Task: Add Siddha Flower Essences Relief to the cart.
Action: Mouse moved to (287, 144)
Screenshot: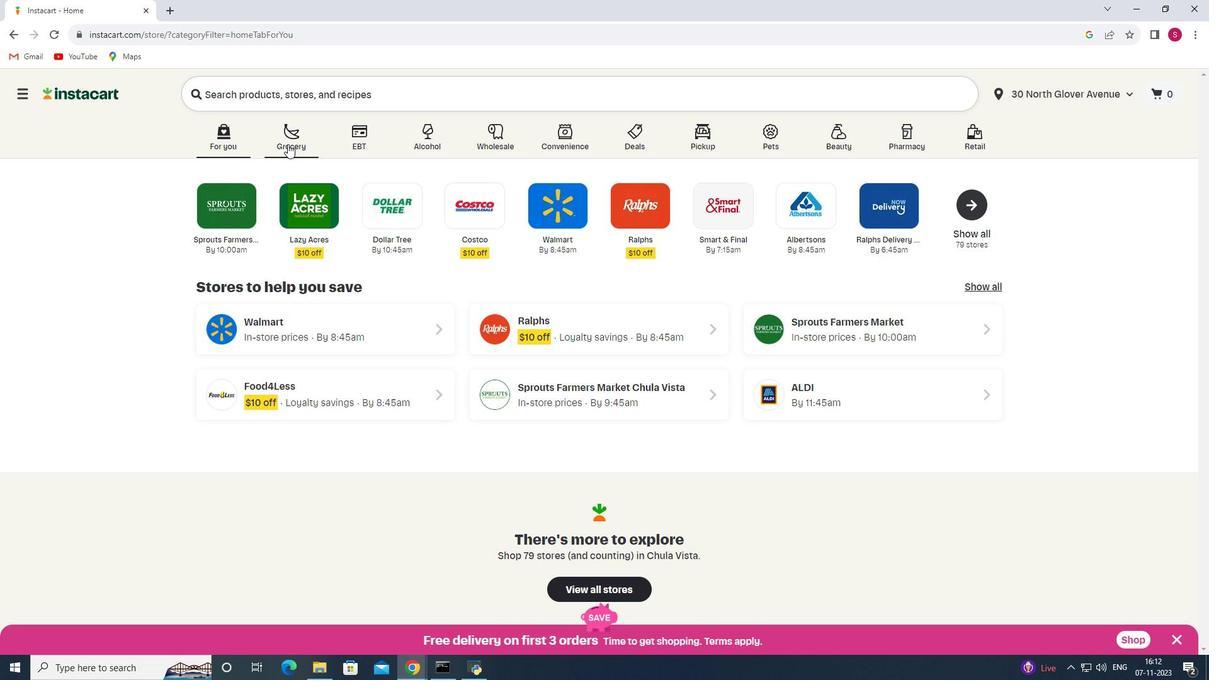 
Action: Mouse pressed left at (287, 144)
Screenshot: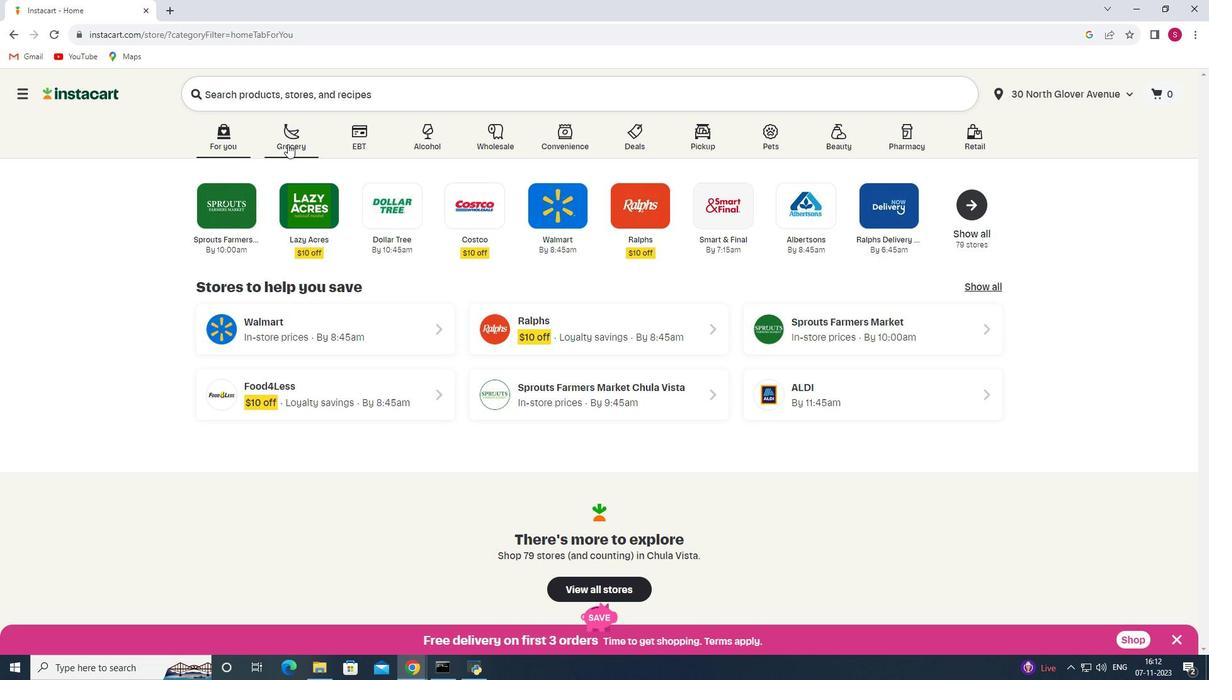 
Action: Mouse moved to (334, 361)
Screenshot: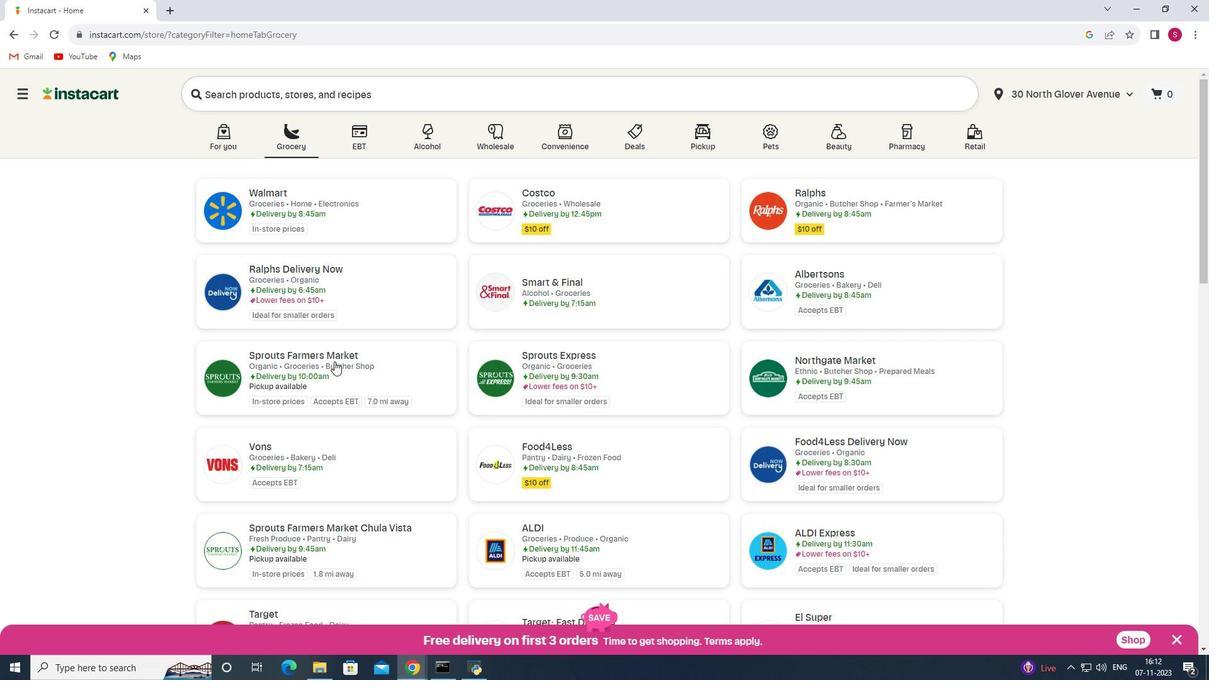 
Action: Mouse pressed left at (334, 361)
Screenshot: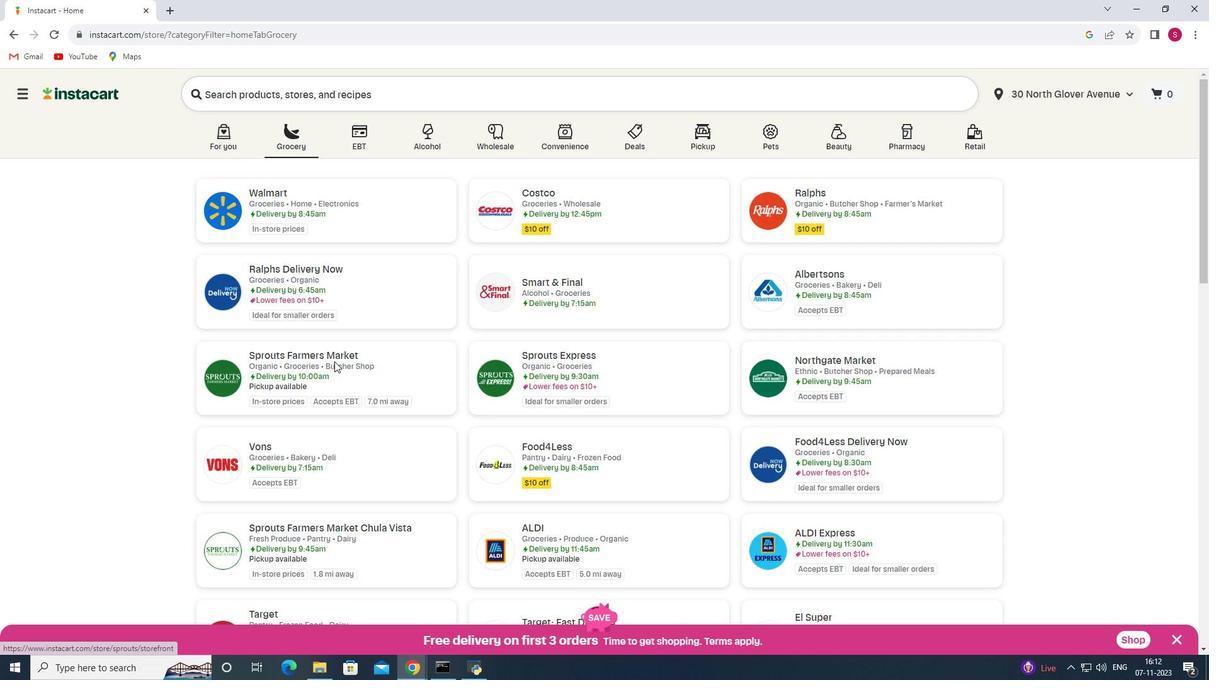
Action: Mouse moved to (81, 362)
Screenshot: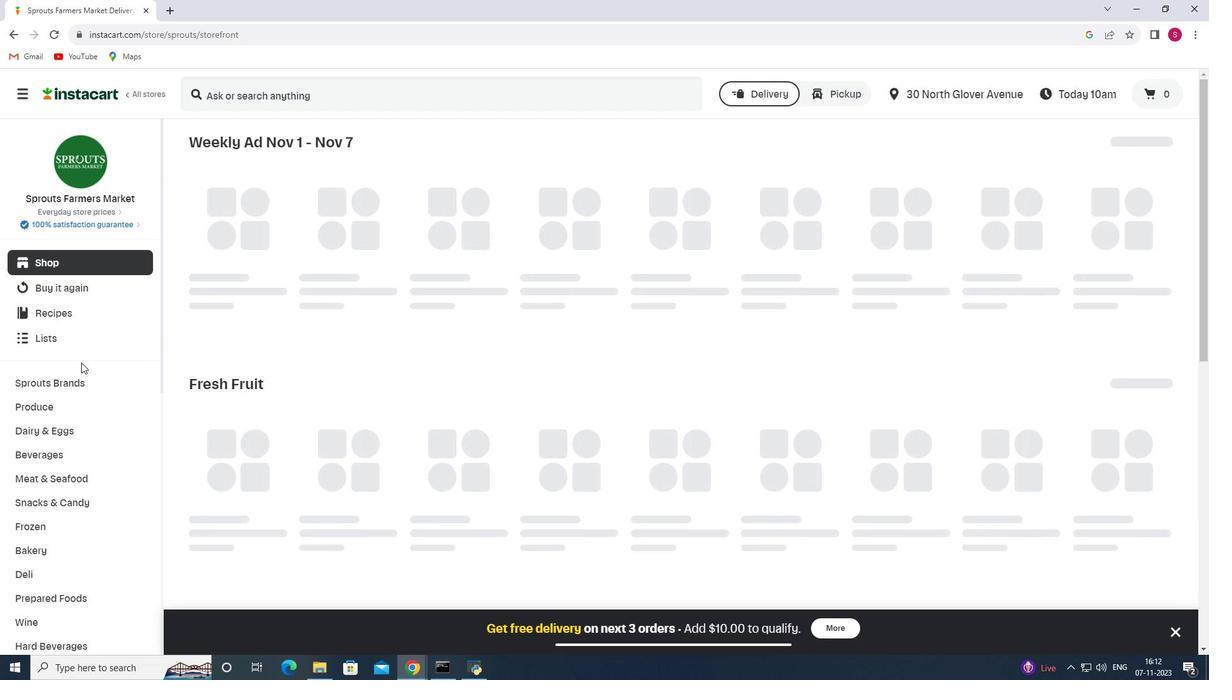 
Action: Mouse scrolled (81, 362) with delta (0, 0)
Screenshot: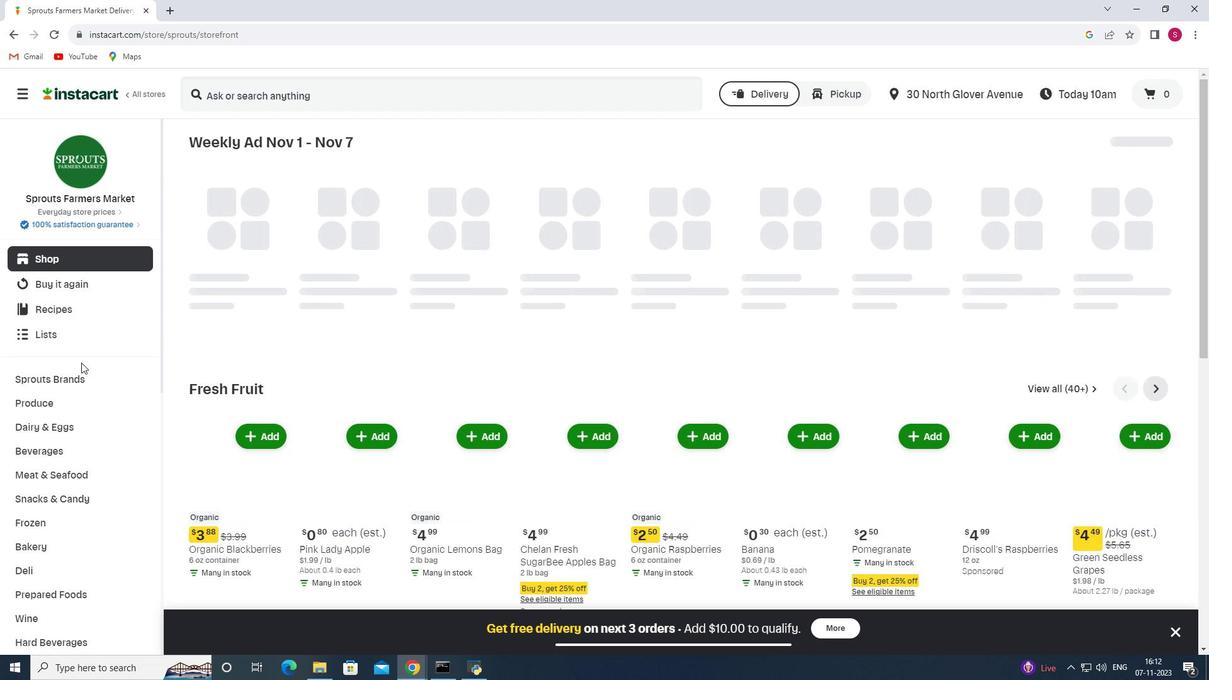 
Action: Mouse scrolled (81, 362) with delta (0, 0)
Screenshot: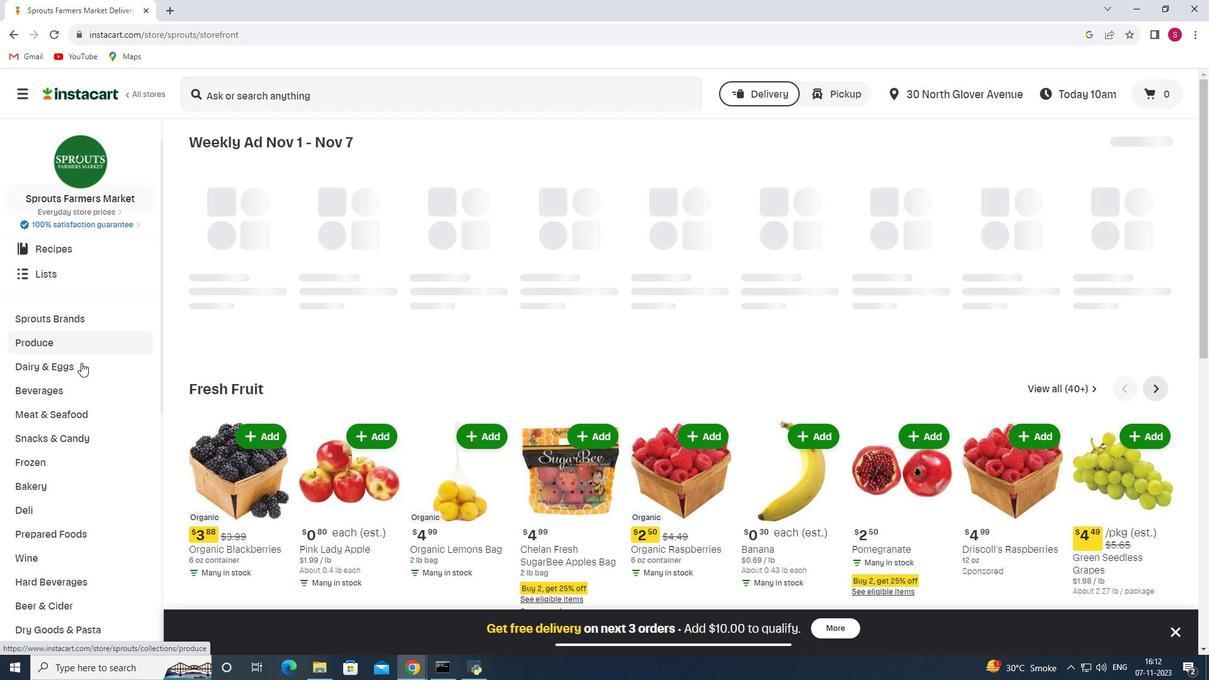 
Action: Mouse scrolled (81, 362) with delta (0, 0)
Screenshot: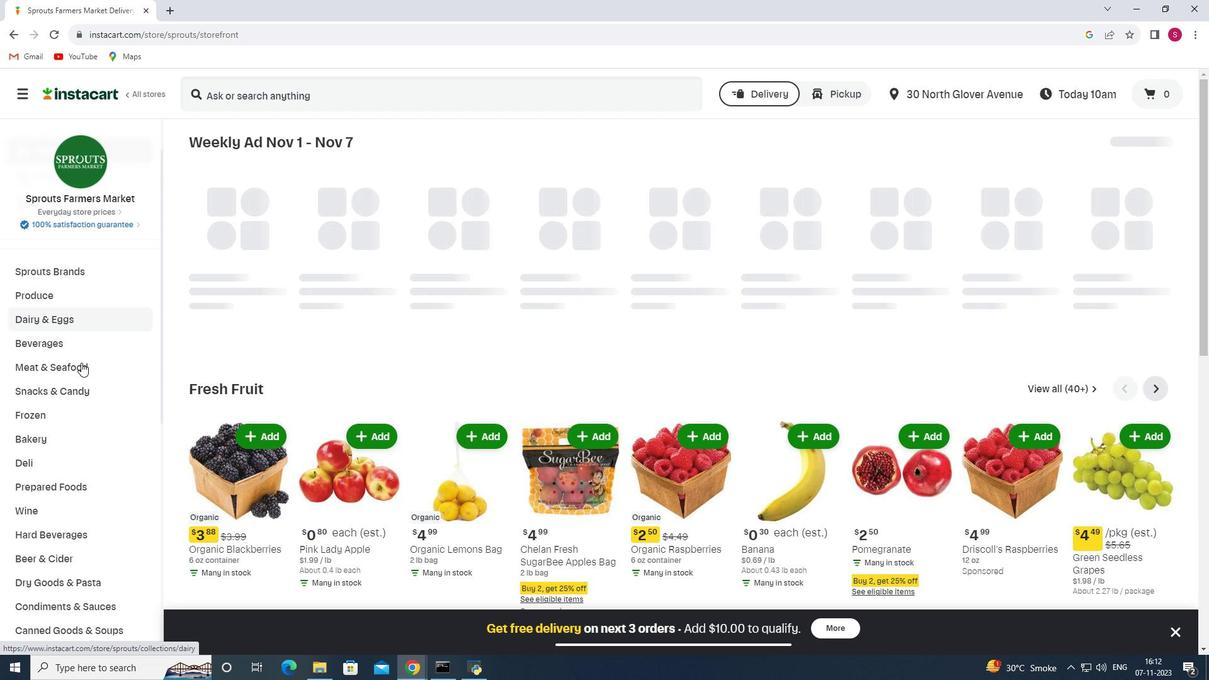 
Action: Mouse scrolled (81, 362) with delta (0, 0)
Screenshot: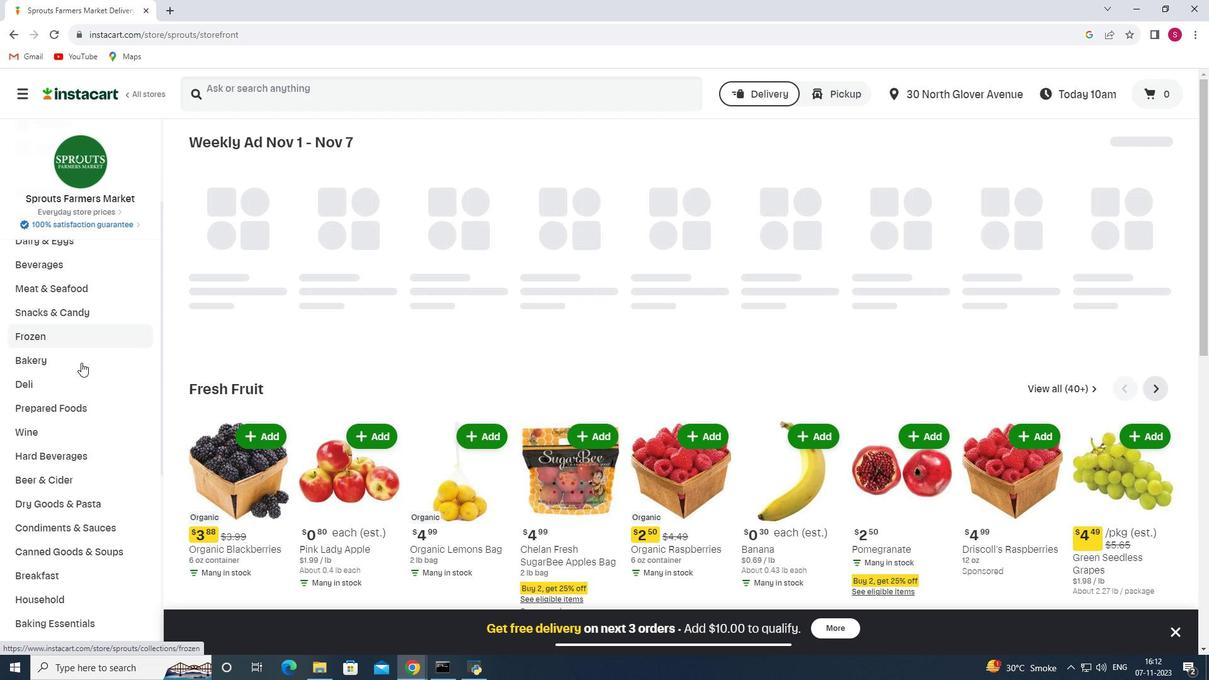 
Action: Mouse scrolled (81, 362) with delta (0, 0)
Screenshot: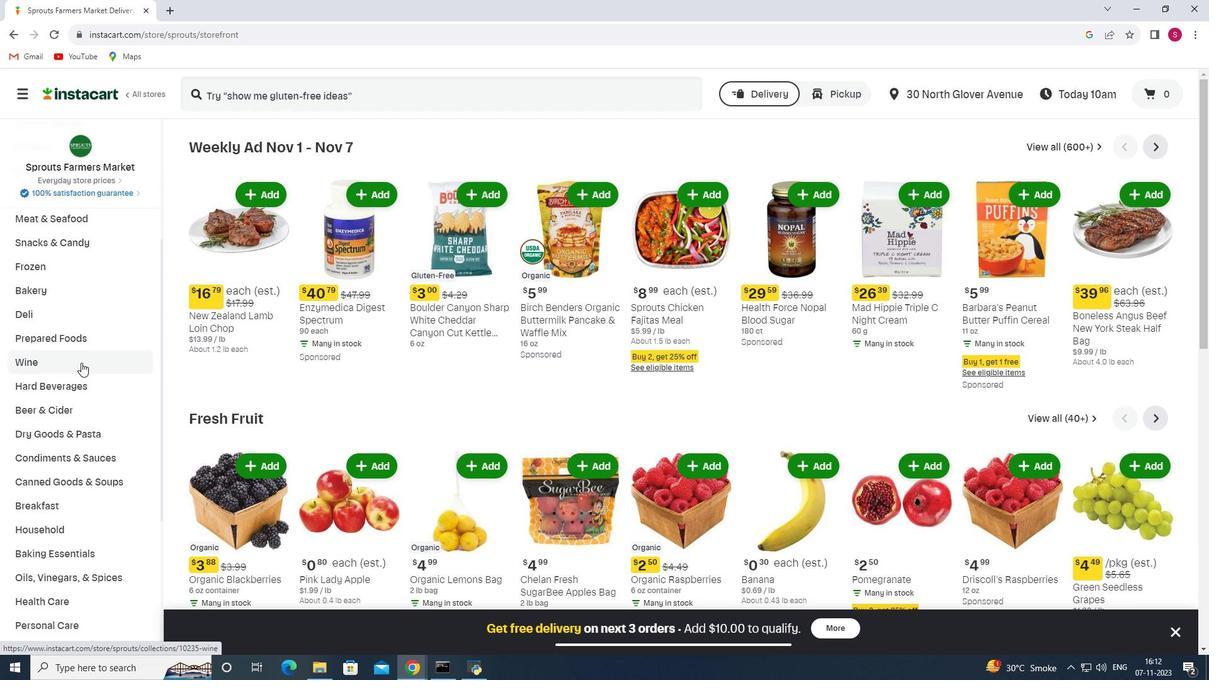 
Action: Mouse scrolled (81, 362) with delta (0, 0)
Screenshot: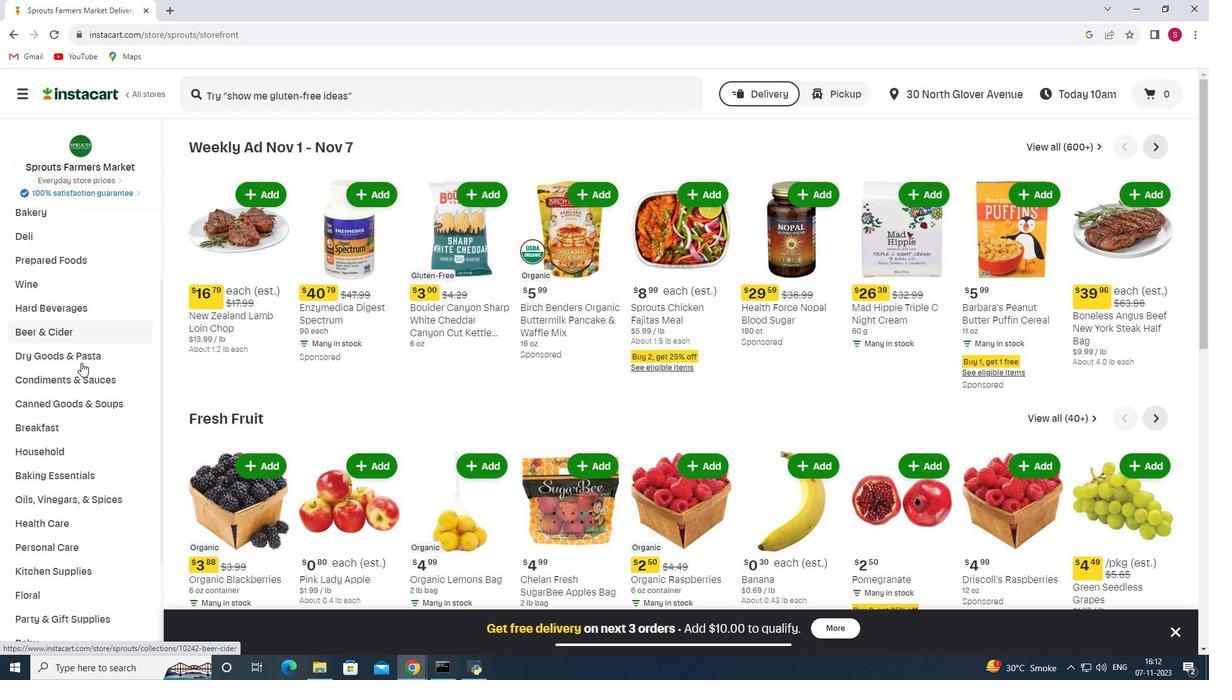 
Action: Mouse scrolled (81, 362) with delta (0, 0)
Screenshot: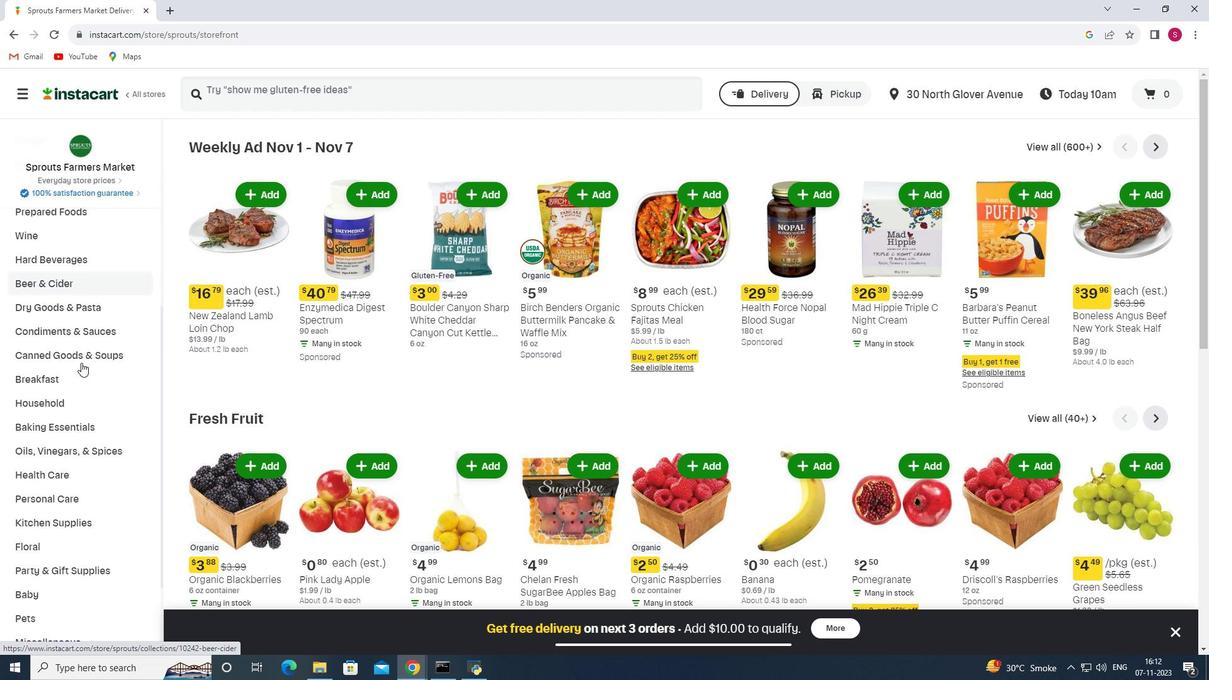 
Action: Mouse scrolled (81, 362) with delta (0, 0)
Screenshot: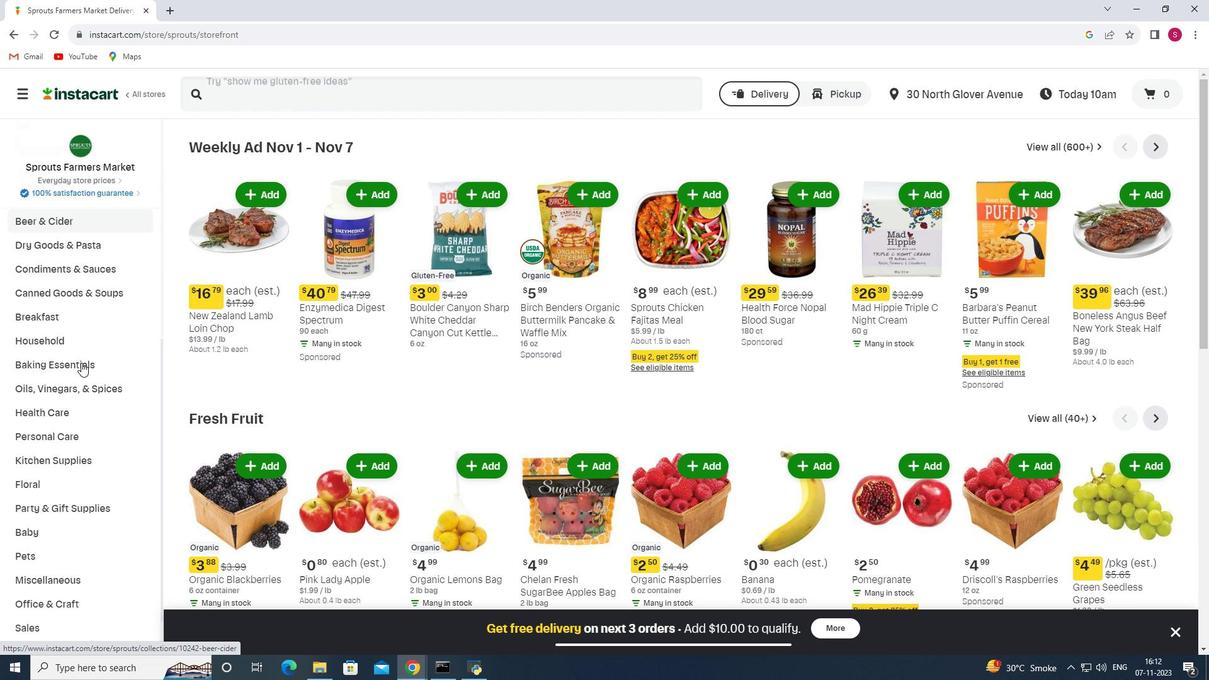 
Action: Mouse moved to (74, 359)
Screenshot: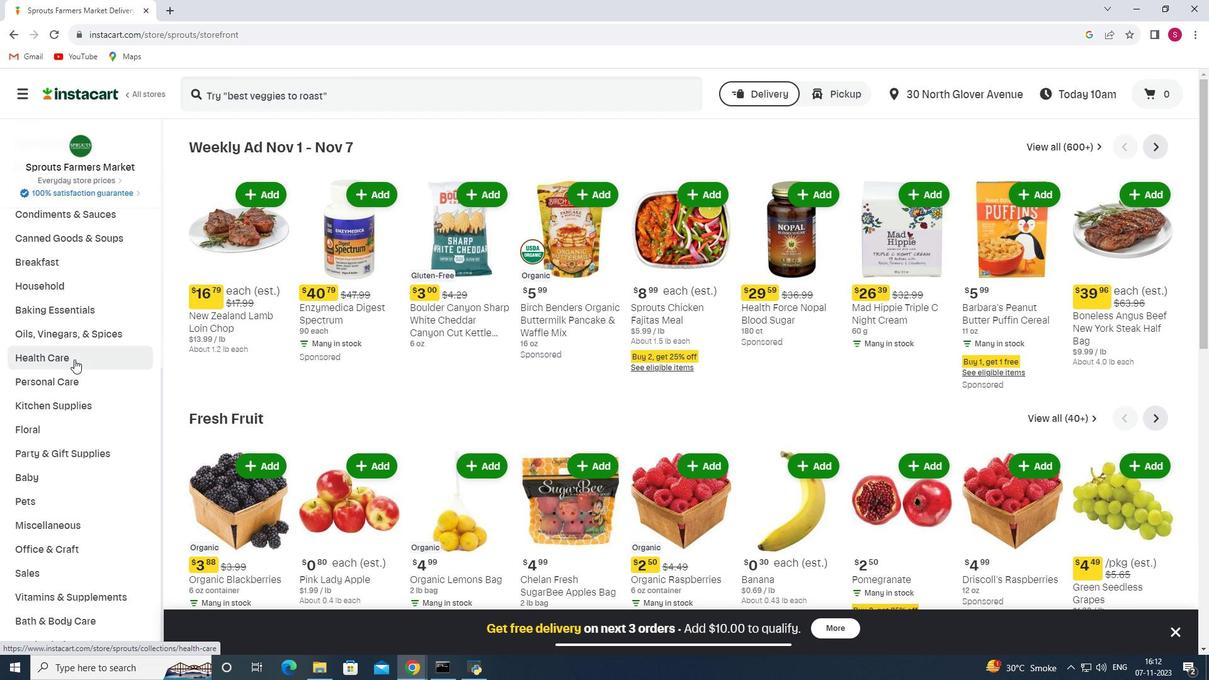 
Action: Mouse pressed left at (74, 359)
Screenshot: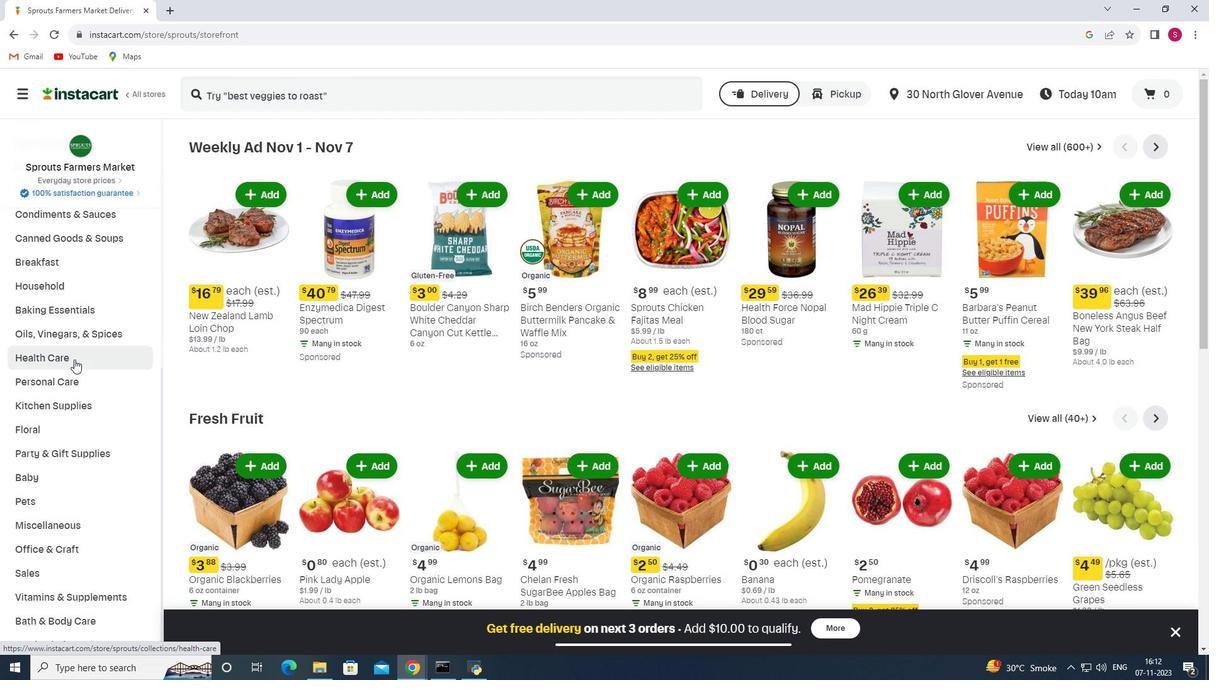 
Action: Mouse moved to (466, 180)
Screenshot: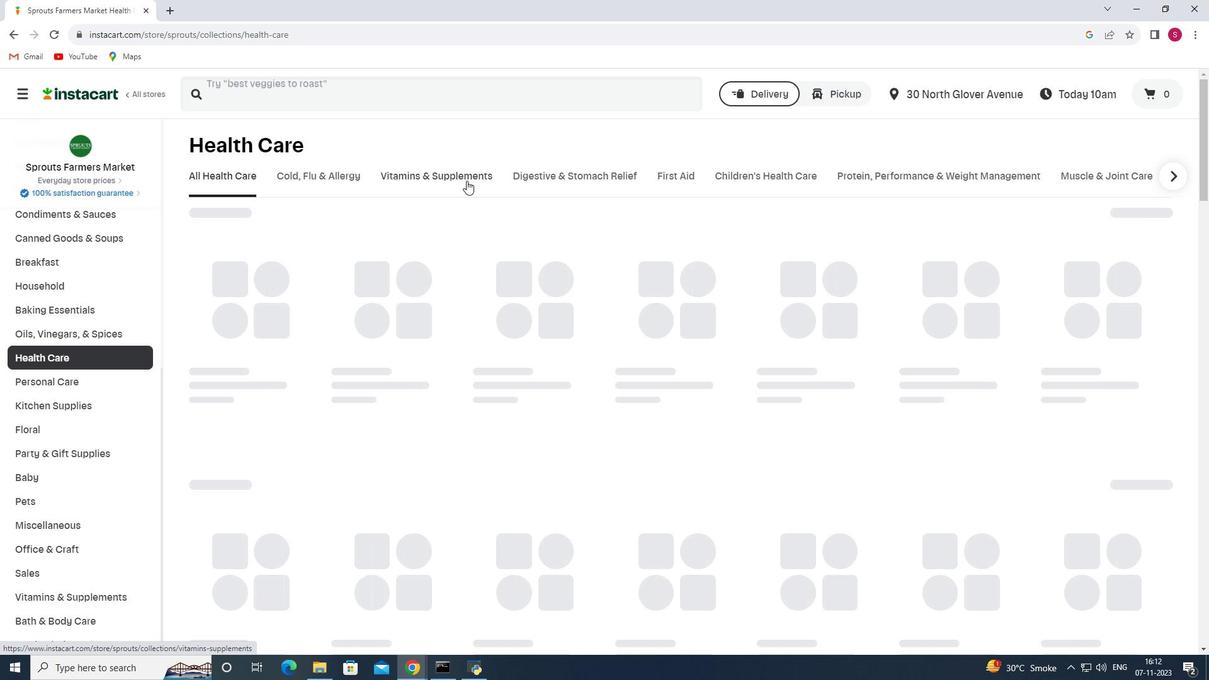 
Action: Mouse pressed left at (466, 180)
Screenshot: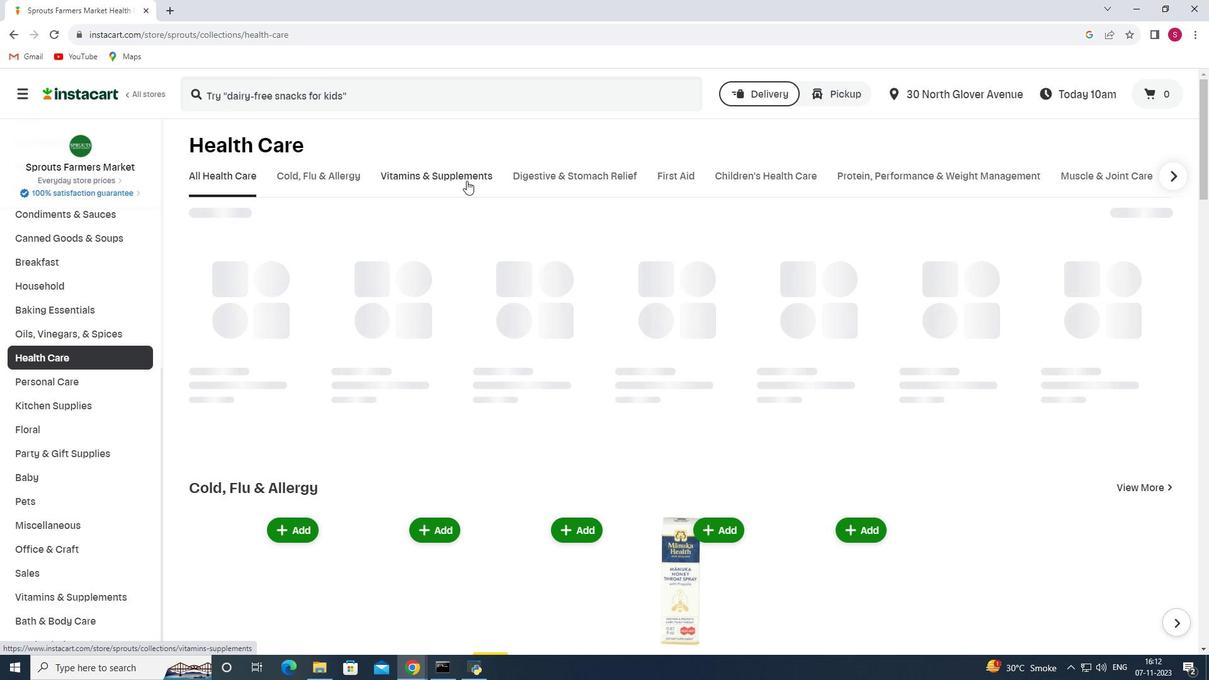 
Action: Mouse moved to (1008, 225)
Screenshot: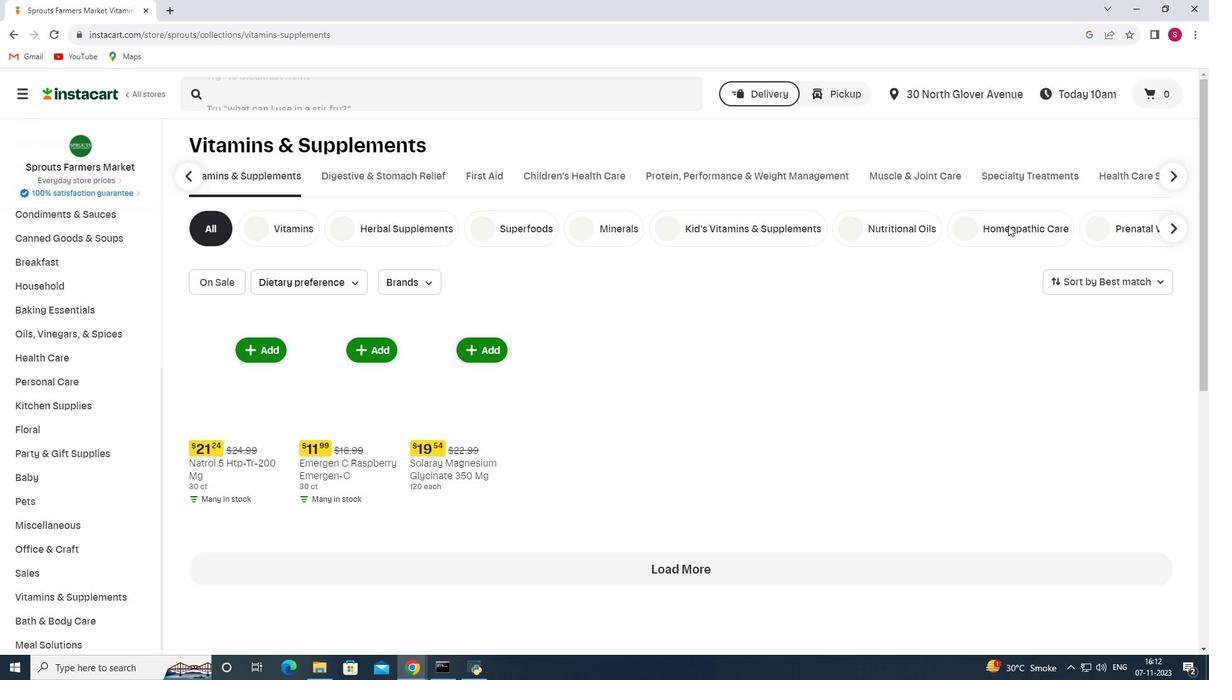 
Action: Mouse pressed left at (1008, 225)
Screenshot: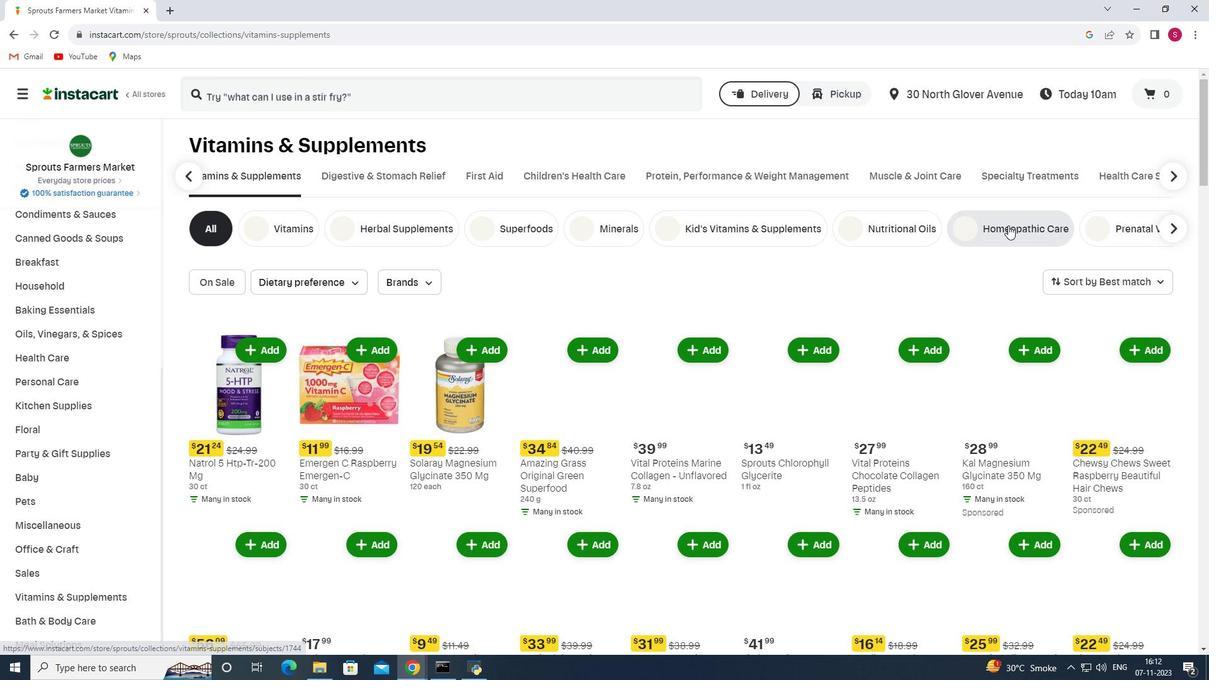 
Action: Mouse moved to (317, 98)
Screenshot: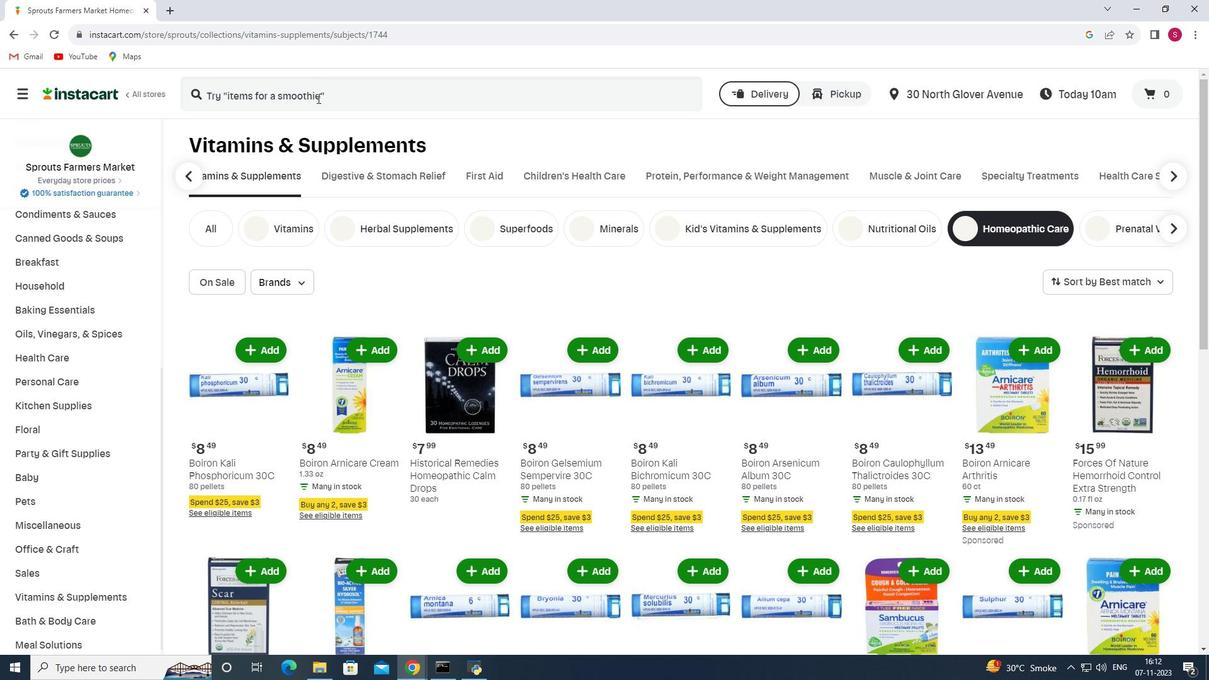 
Action: Mouse pressed left at (317, 98)
Screenshot: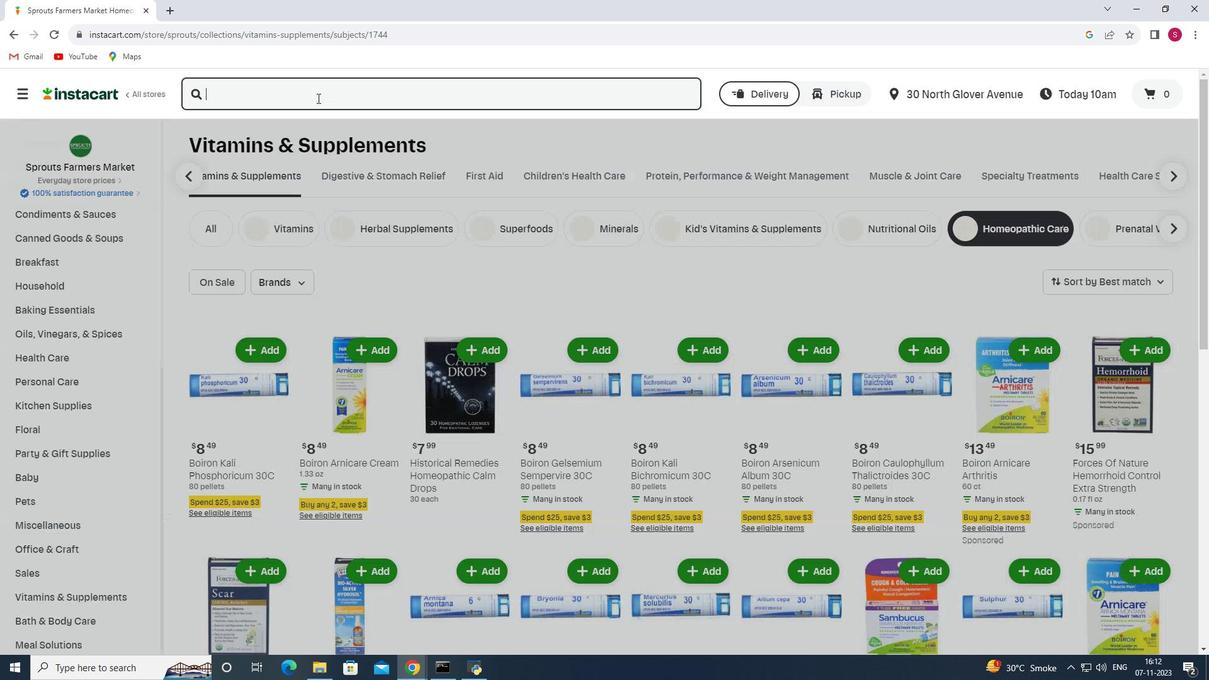 
Action: Key pressed <Key.shift>Siddha<Key.space><Key.shift>Flower<Key.space><Key.shift><Key.shift><Key.shift><Key.shift><Key.shift><Key.shift><Key.shift><Key.shift>Essences<Key.space><Key.shift>Relief<Key.enter>
Screenshot: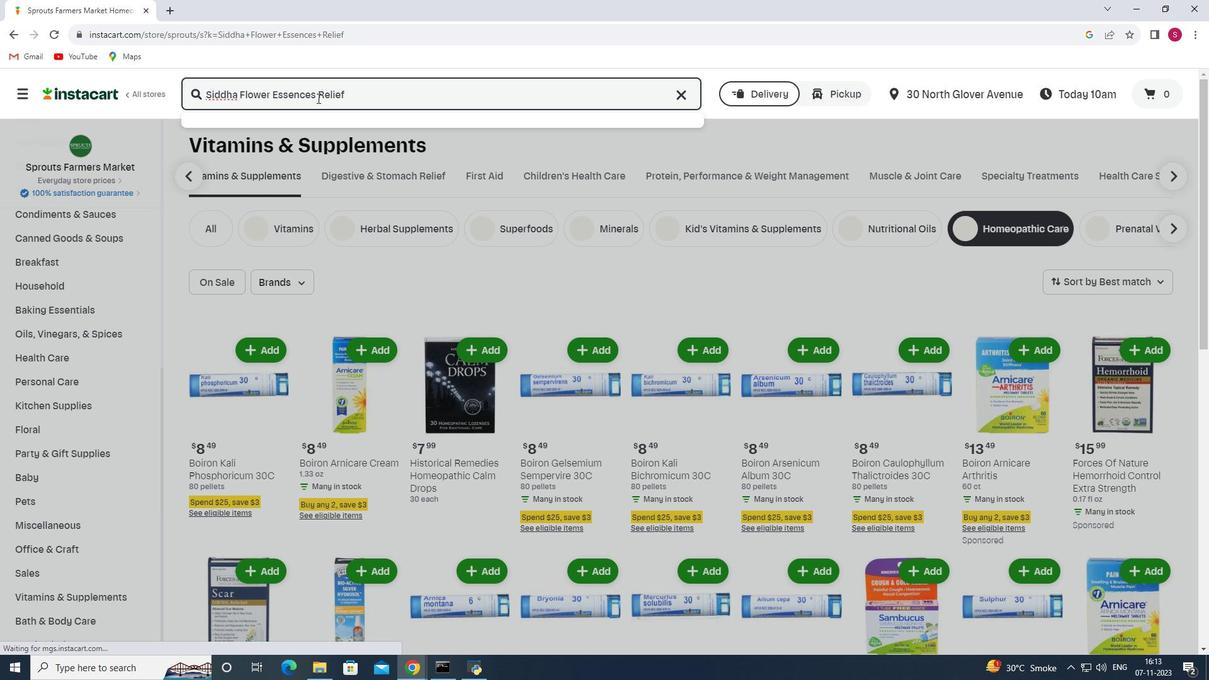 
Action: Mouse moved to (323, 192)
Screenshot: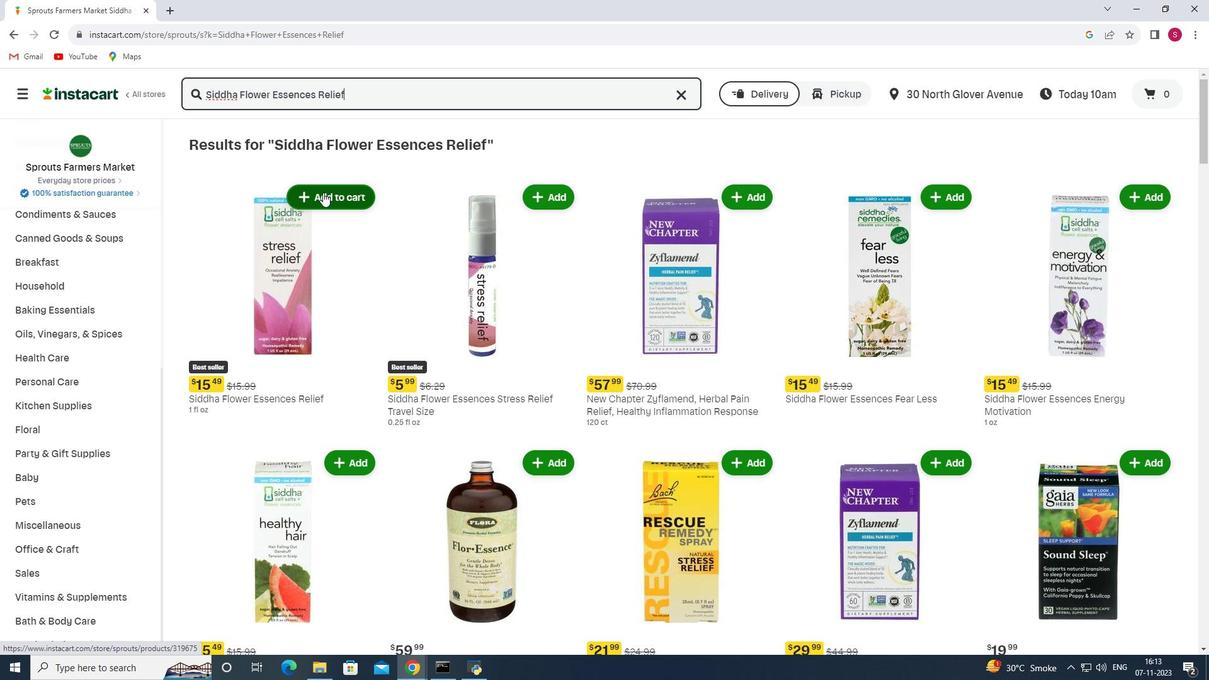 
Action: Mouse pressed left at (323, 192)
Screenshot: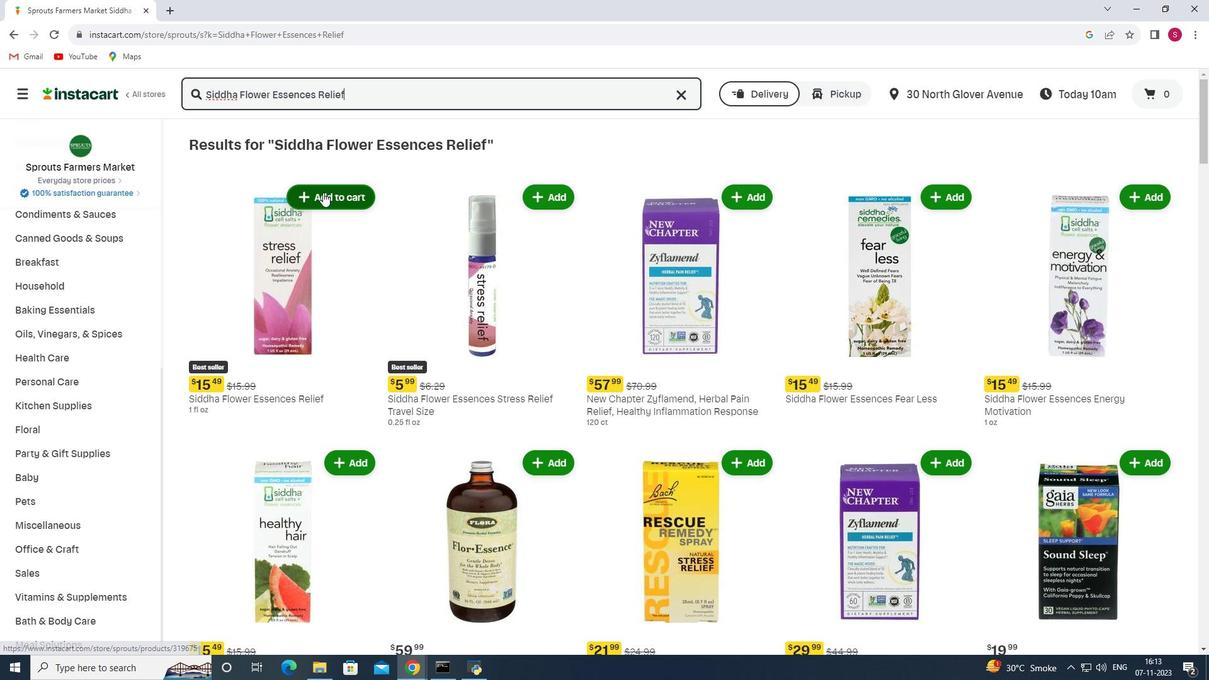 
Action: Mouse moved to (344, 241)
Screenshot: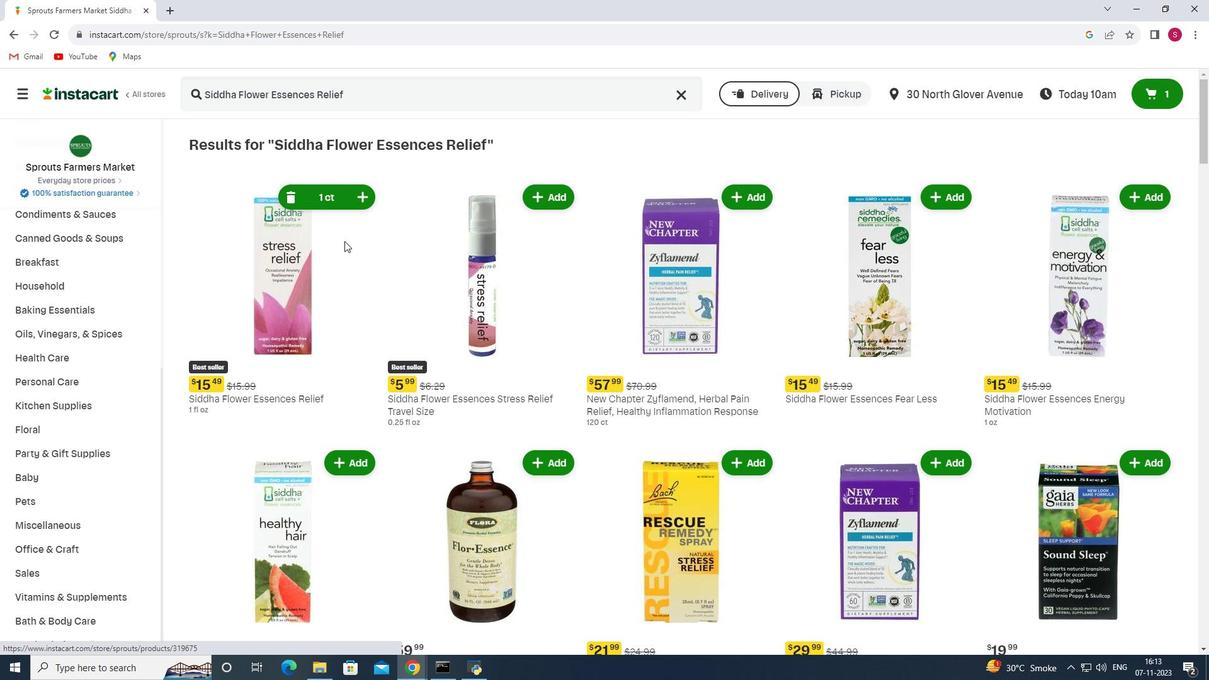 
